 Task: Visit the company website of Aramco
Action: Mouse moved to (641, 77)
Screenshot: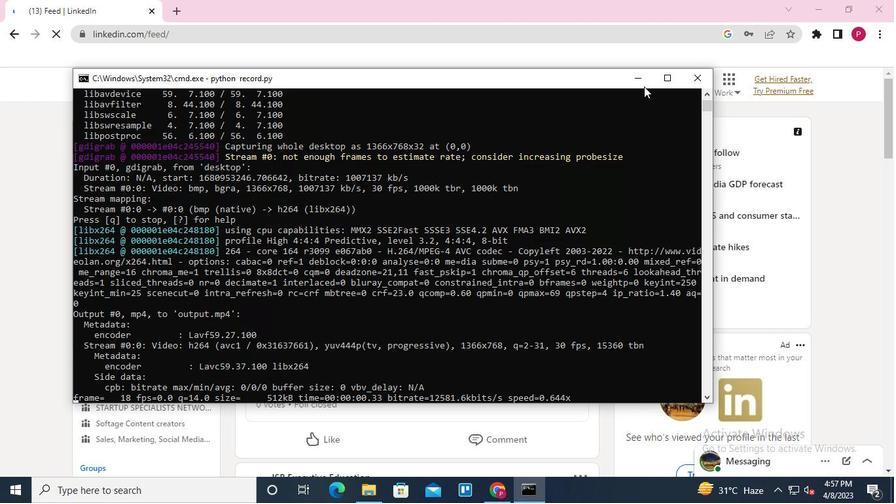 
Action: Mouse pressed left at (641, 77)
Screenshot: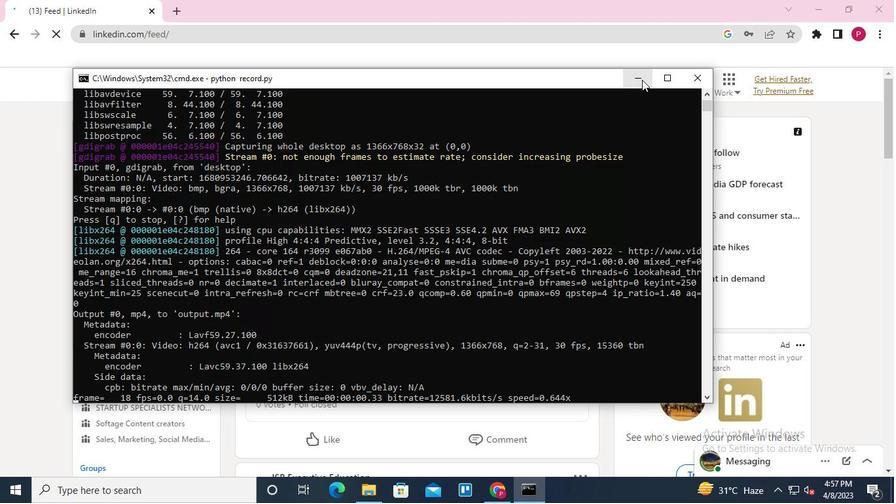 
Action: Mouse moved to (180, 84)
Screenshot: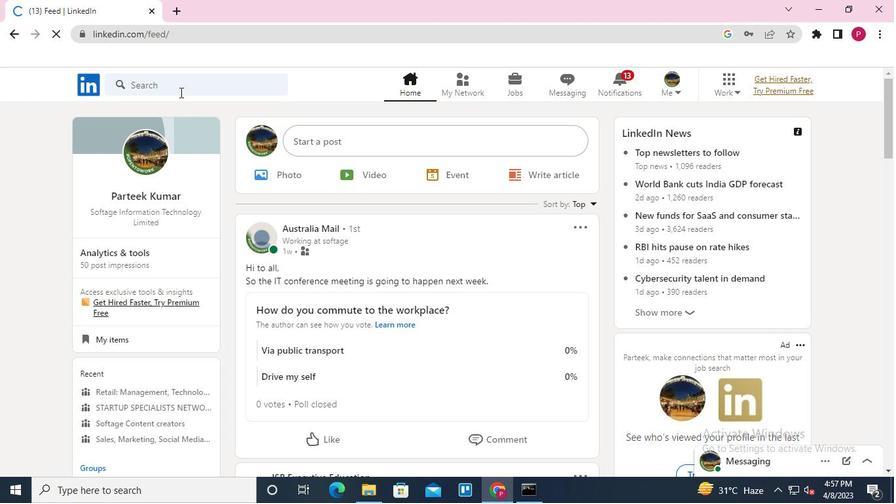 
Action: Mouse pressed left at (180, 84)
Screenshot: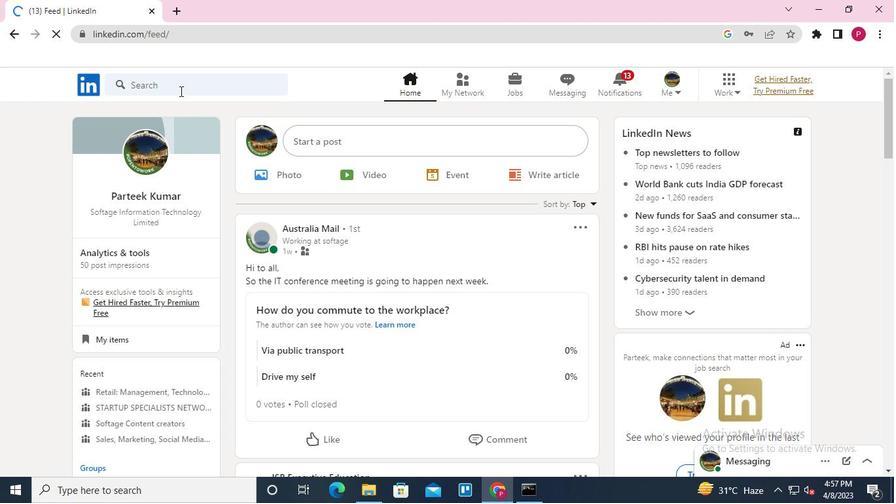 
Action: Keyboard Key.shift
Screenshot: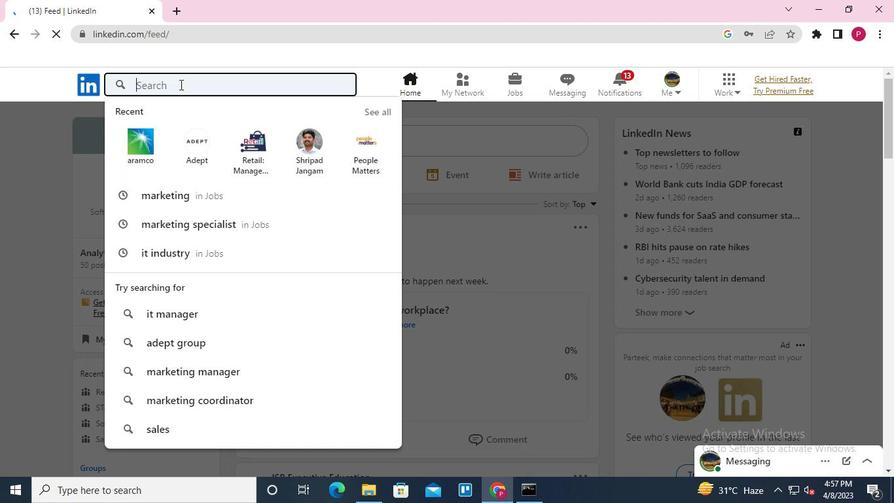 
Action: Keyboard A
Screenshot: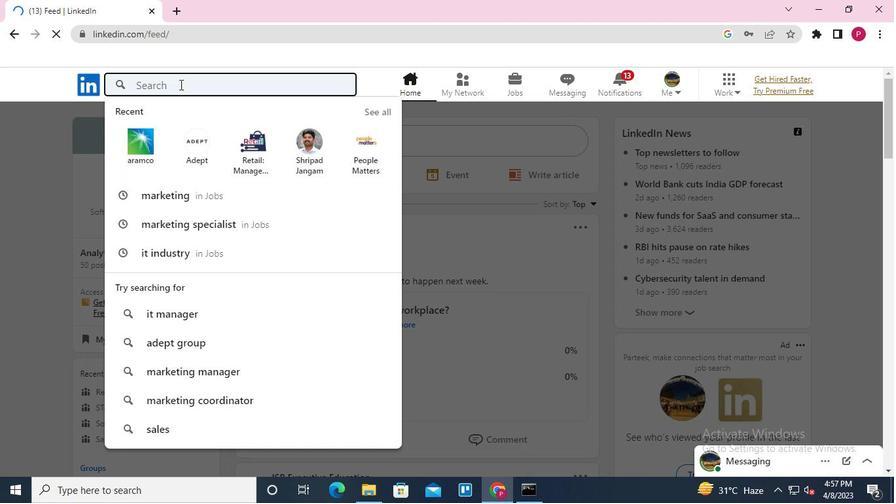 
Action: Keyboard r
Screenshot: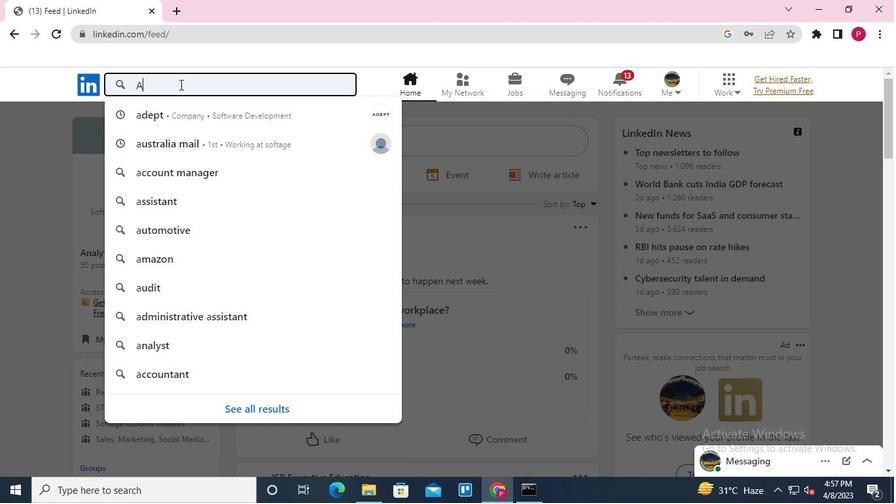 
Action: Keyboard a
Screenshot: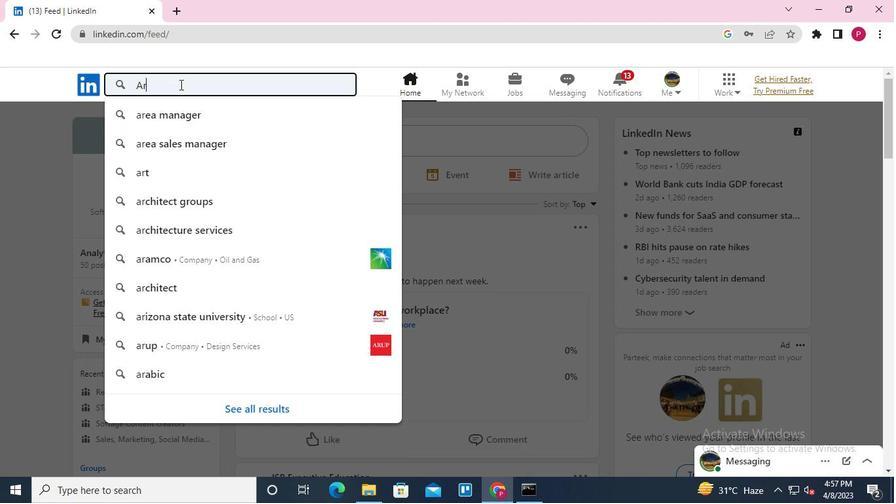 
Action: Keyboard m
Screenshot: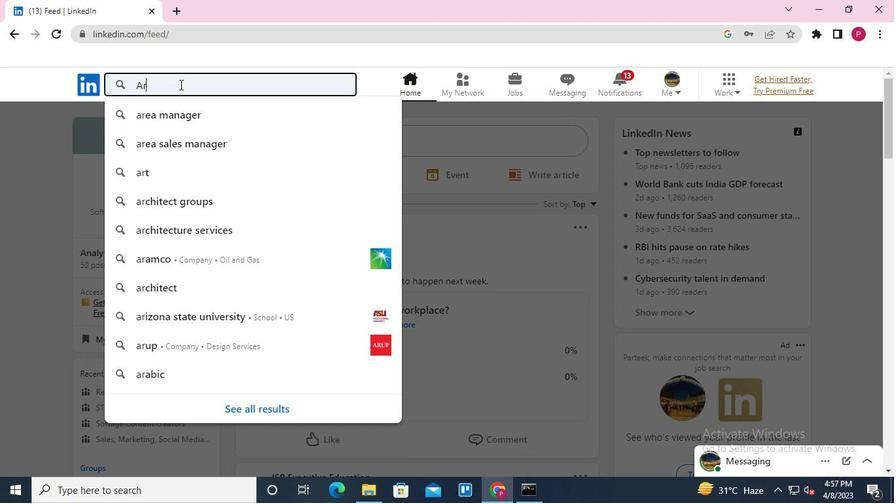 
Action: Keyboard c
Screenshot: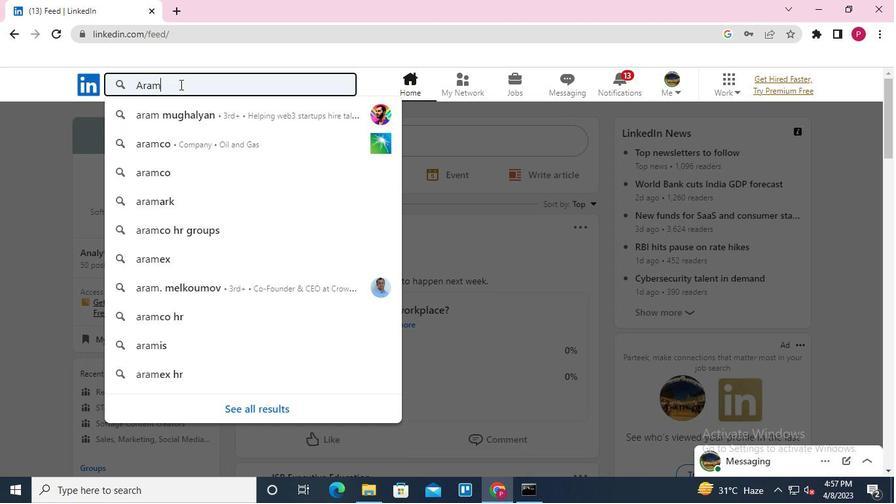 
Action: Keyboard o
Screenshot: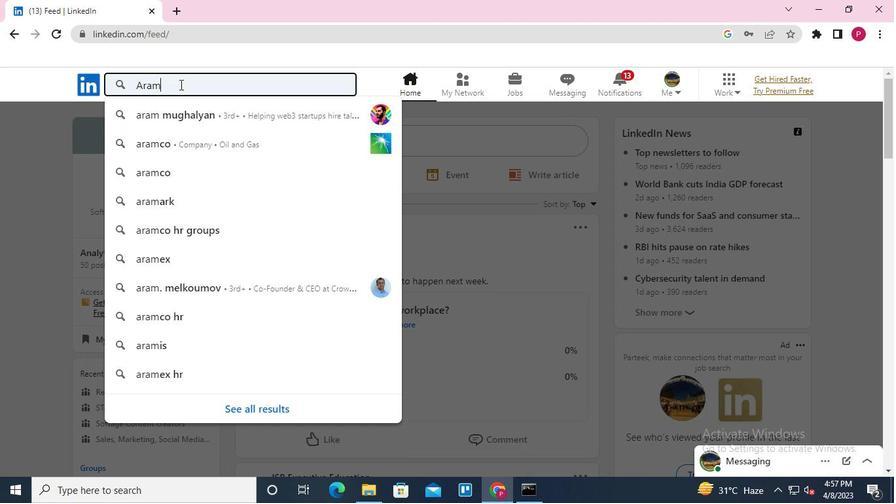 
Action: Keyboard Key.enter
Screenshot: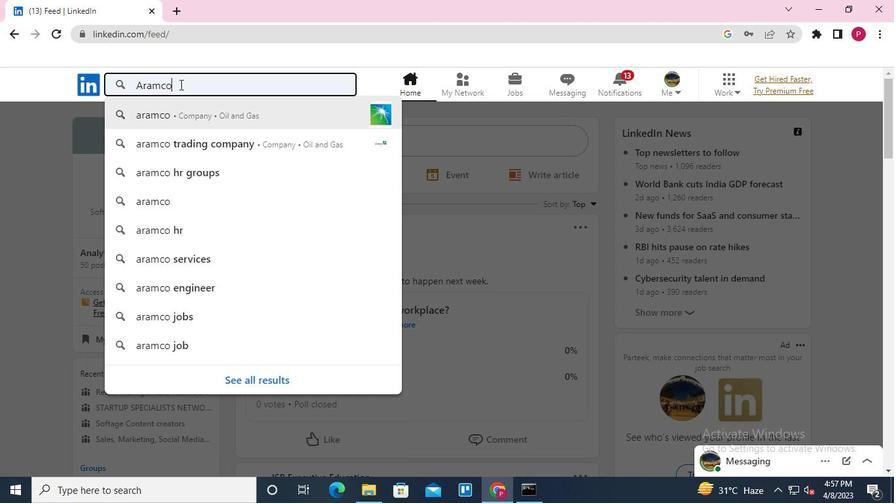 
Action: Mouse moved to (182, 183)
Screenshot: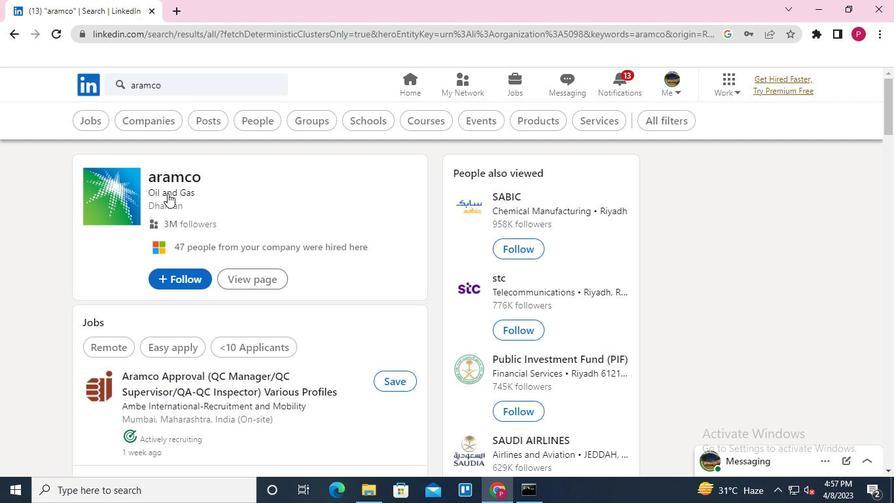 
Action: Mouse pressed left at (182, 183)
Screenshot: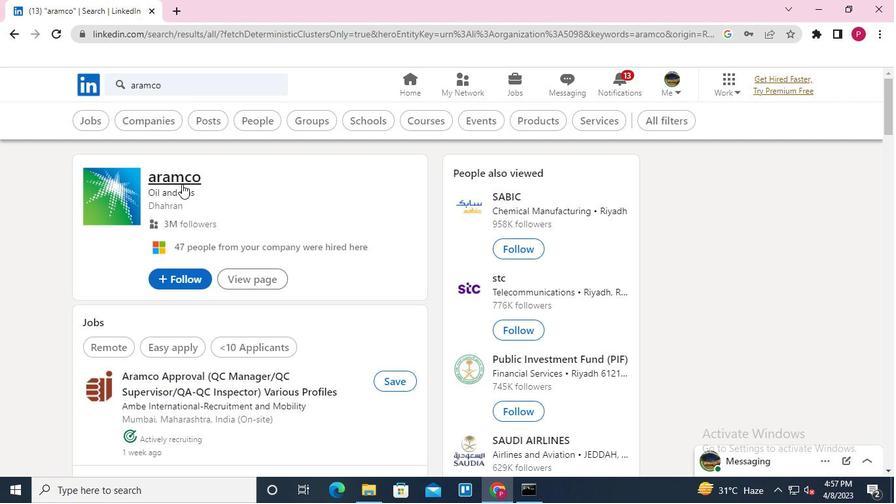 
Action: Mouse moved to (231, 336)
Screenshot: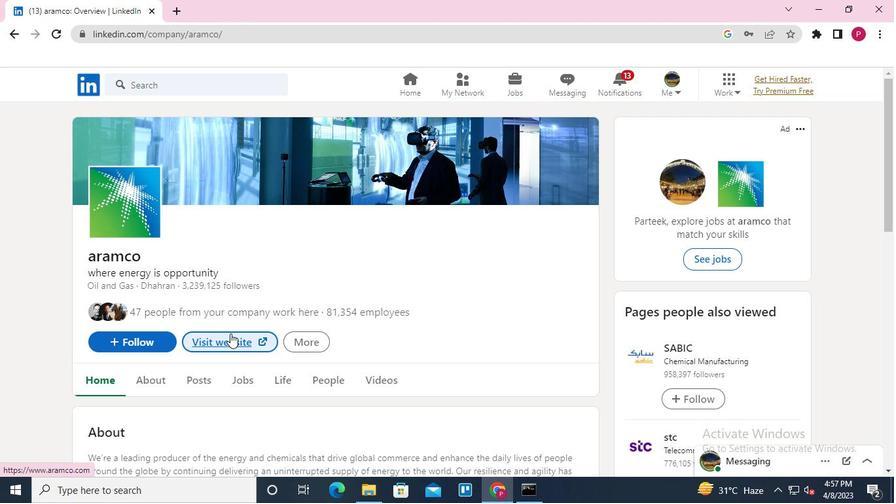 
Action: Mouse pressed left at (231, 336)
Screenshot: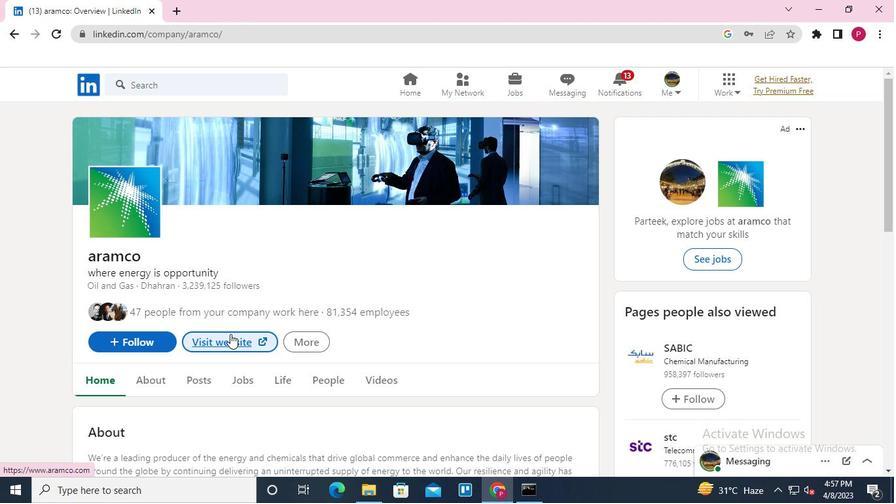 
Action: Keyboard Key.alt_l
Screenshot: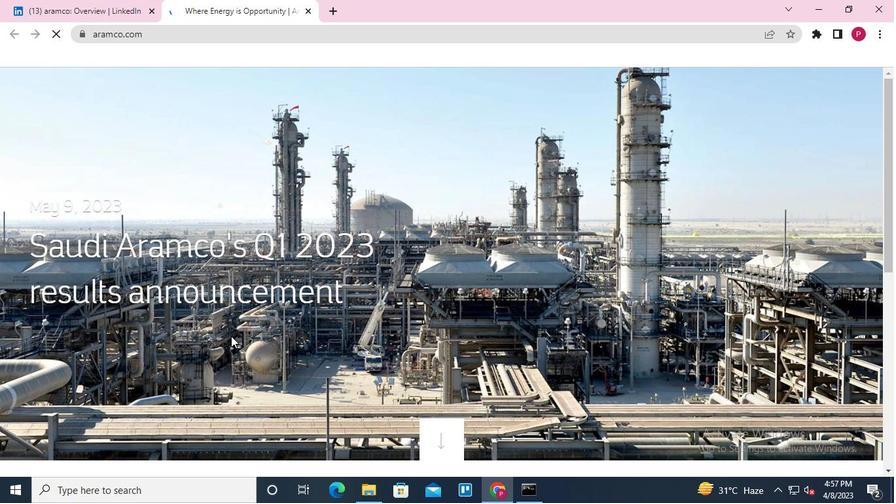 
Action: Keyboard Key.tab
Screenshot: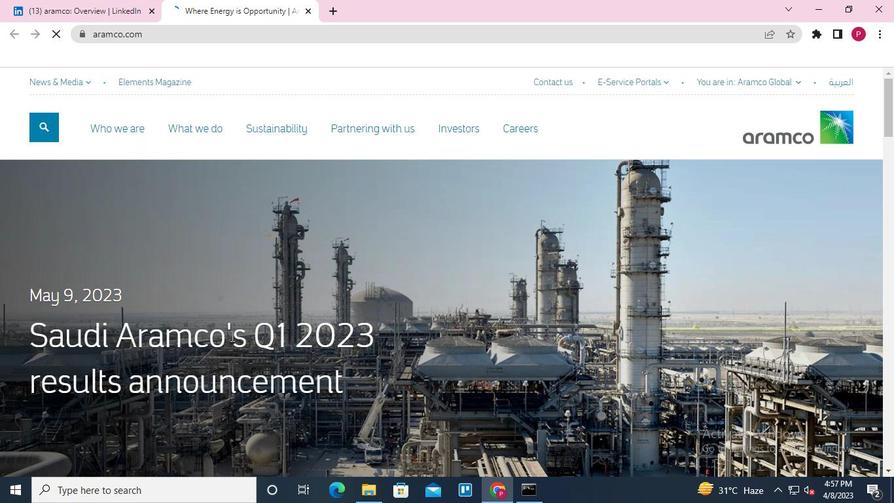 
Action: Keyboard Key.tab
Screenshot: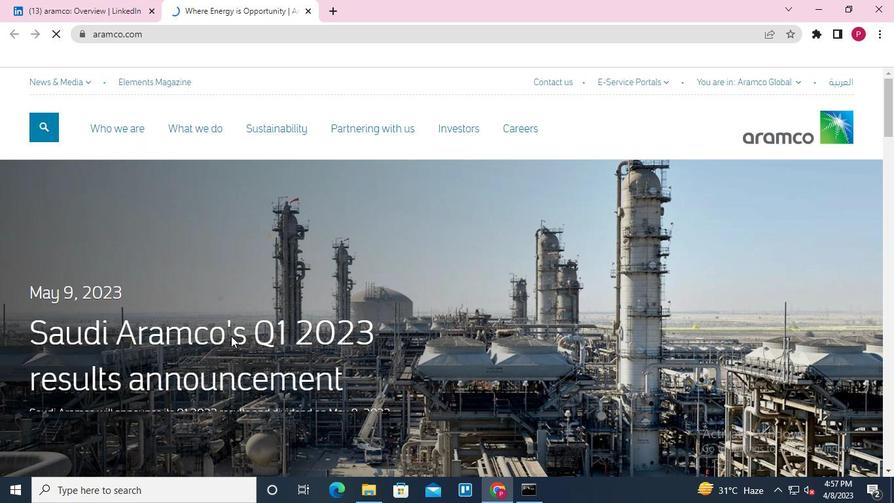 
Action: Keyboard Key.tab
Screenshot: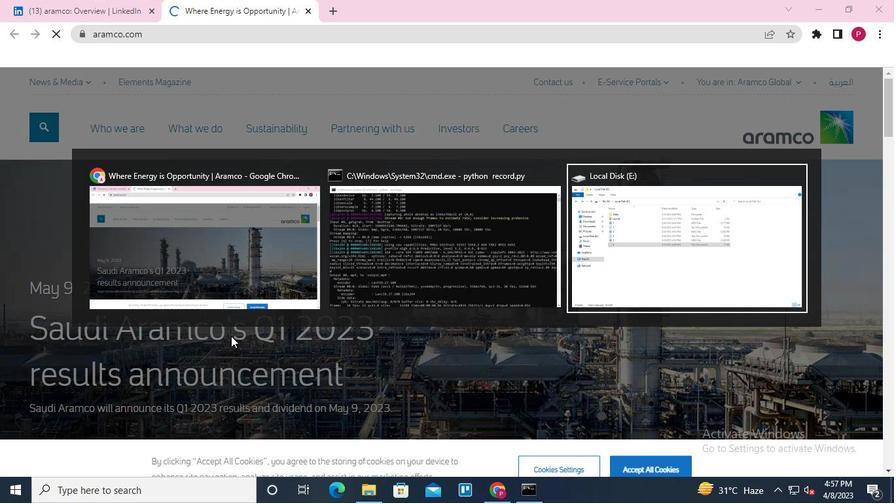 
Action: Keyboard Key.tab
Screenshot: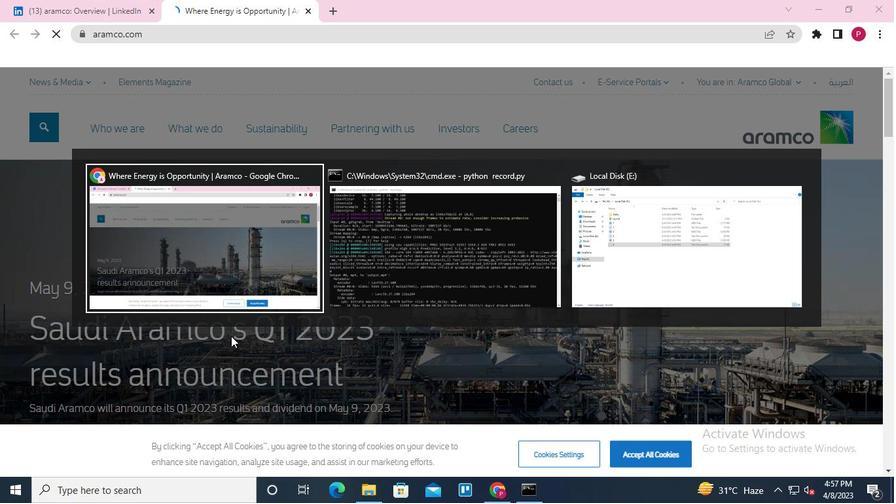 
Action: Mouse moved to (694, 79)
Screenshot: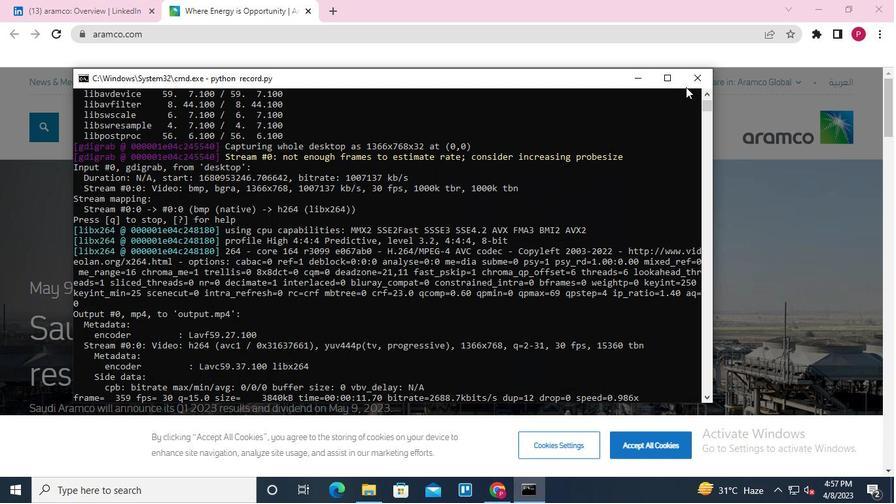 
Action: Mouse pressed left at (694, 79)
Screenshot: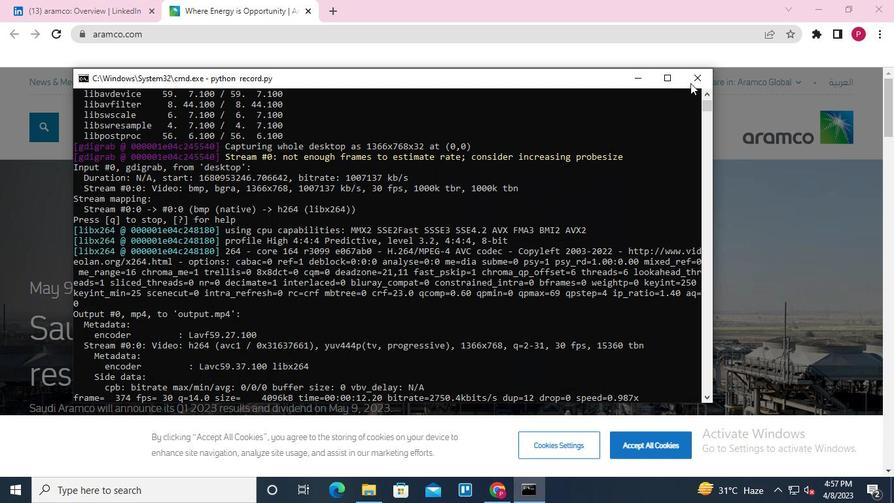 
